 Task: Add White Granulated Sugar to the cart.
Action: Mouse moved to (290, 117)
Screenshot: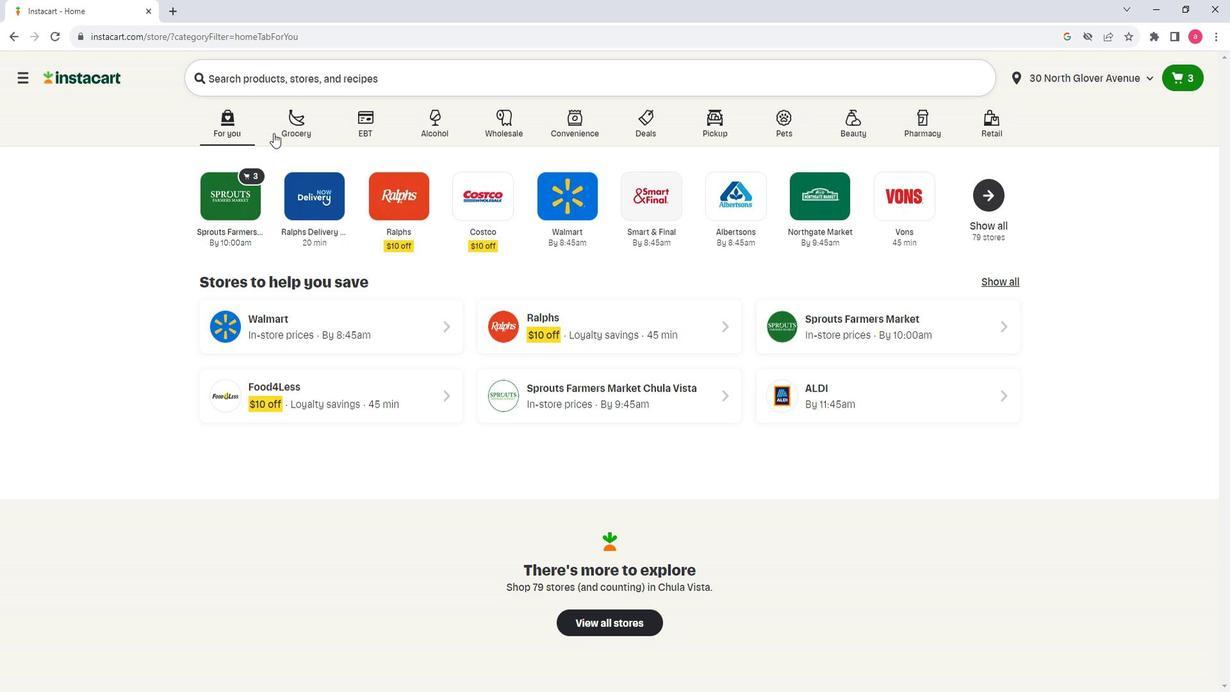 
Action: Mouse pressed left at (290, 117)
Screenshot: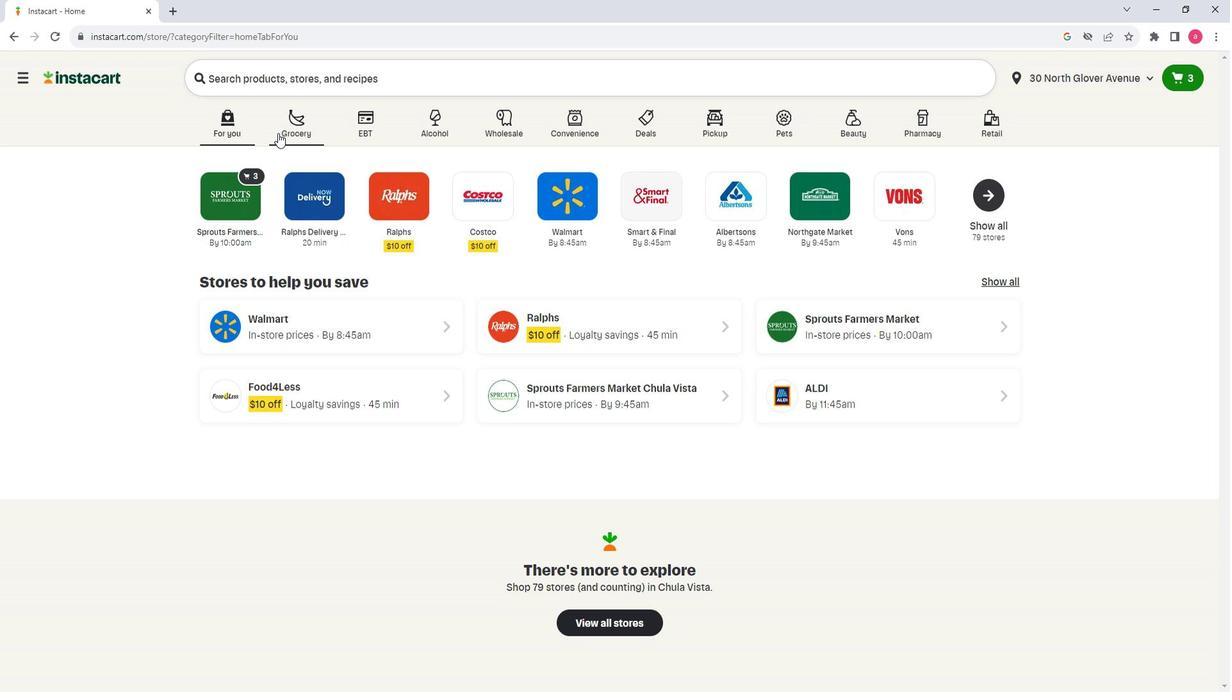 
Action: Mouse moved to (391, 365)
Screenshot: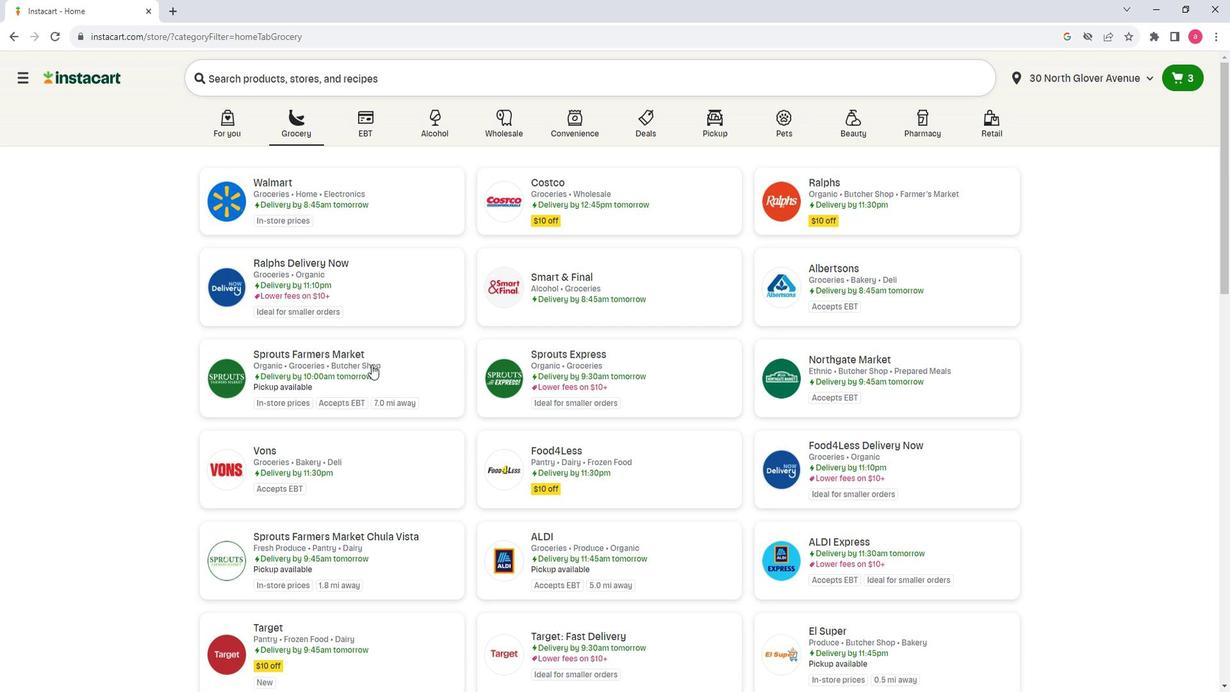 
Action: Mouse pressed left at (391, 365)
Screenshot: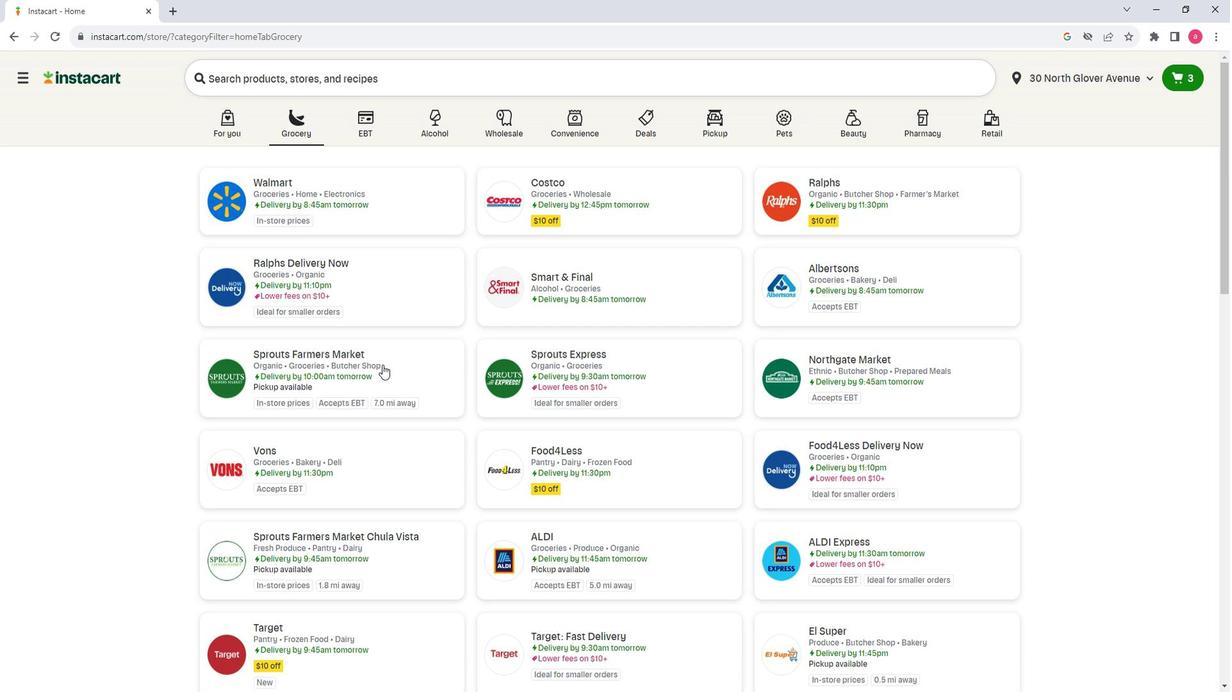 
Action: Mouse moved to (82, 352)
Screenshot: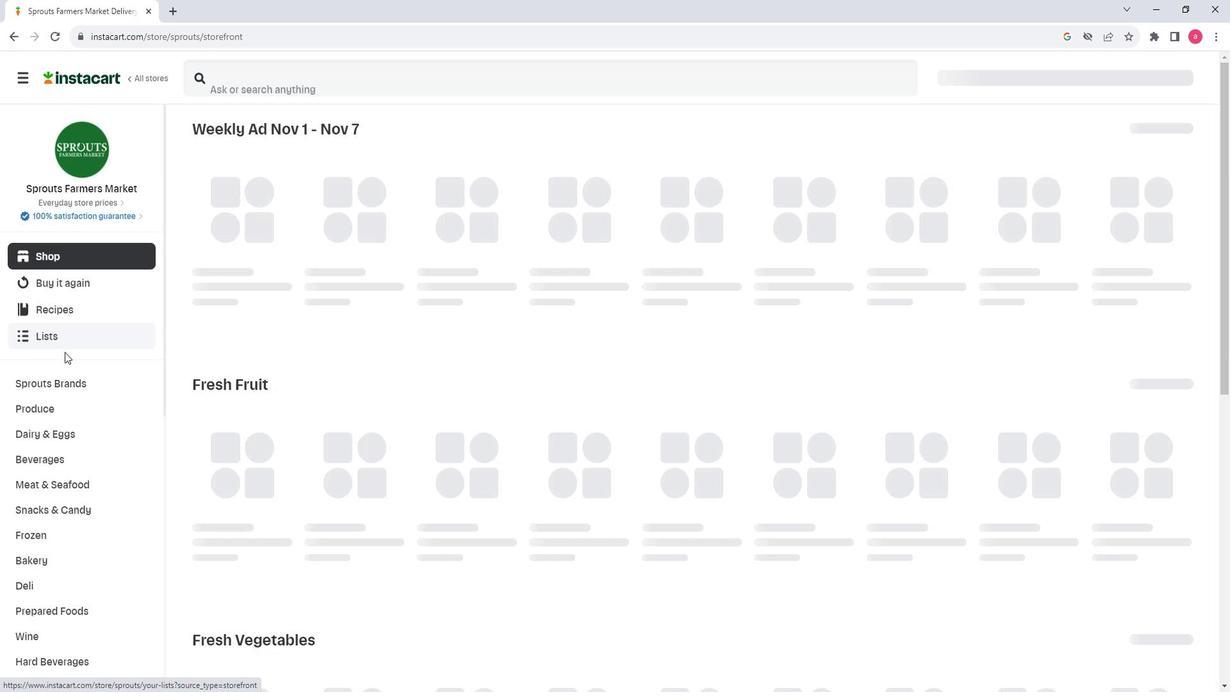 
Action: Mouse scrolled (82, 351) with delta (0, 0)
Screenshot: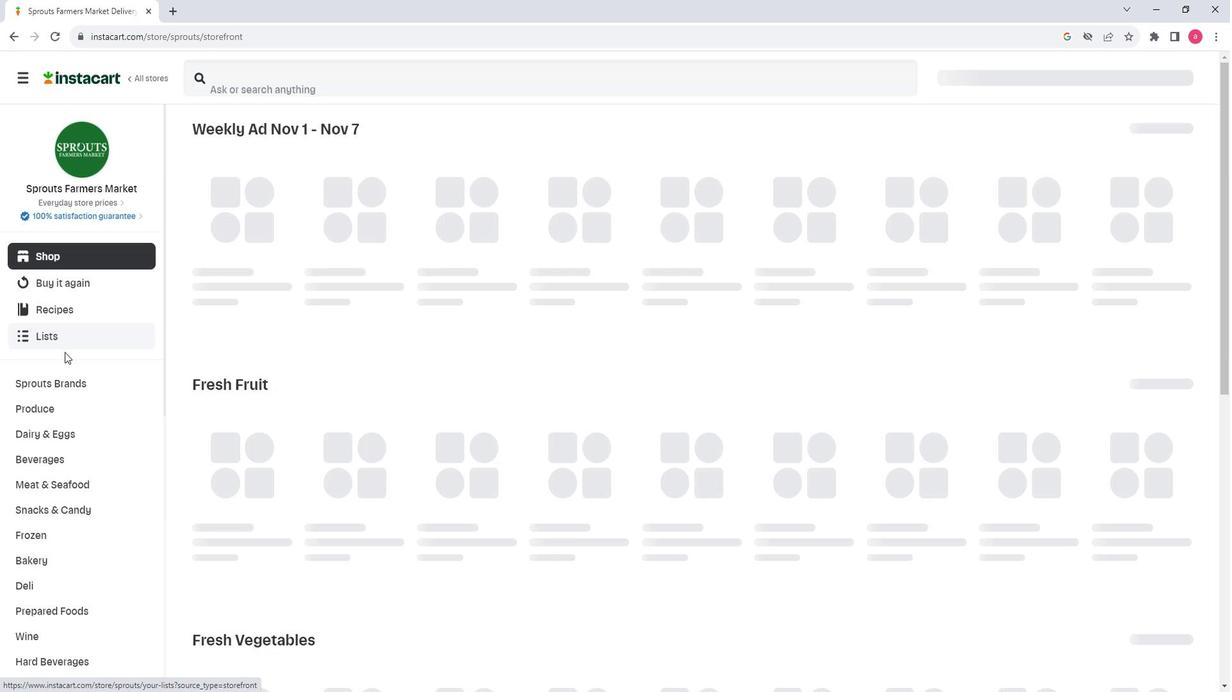 
Action: Mouse moved to (83, 353)
Screenshot: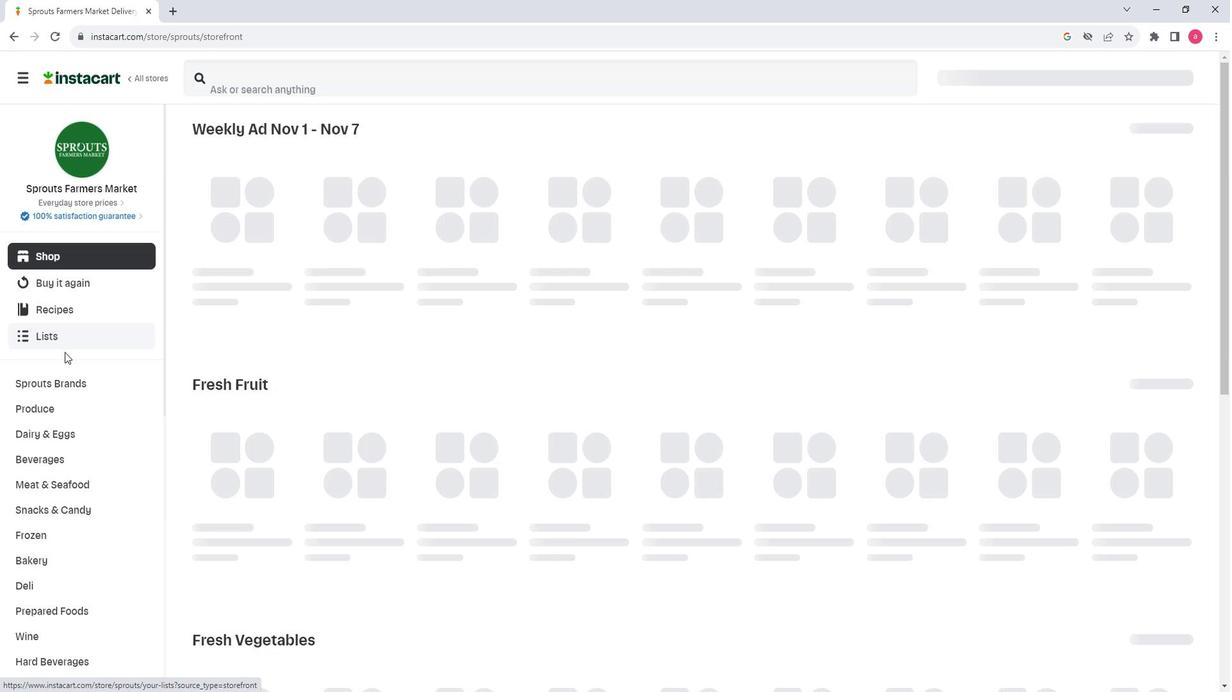 
Action: Mouse scrolled (83, 353) with delta (0, 0)
Screenshot: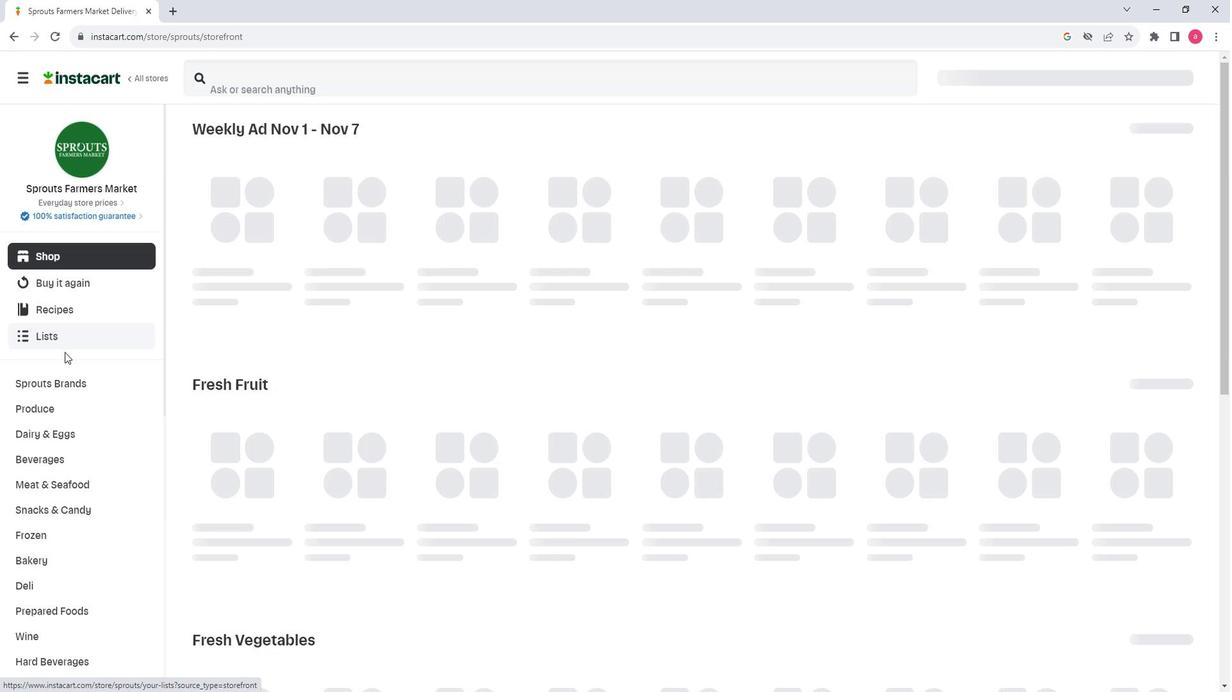 
Action: Mouse moved to (83, 356)
Screenshot: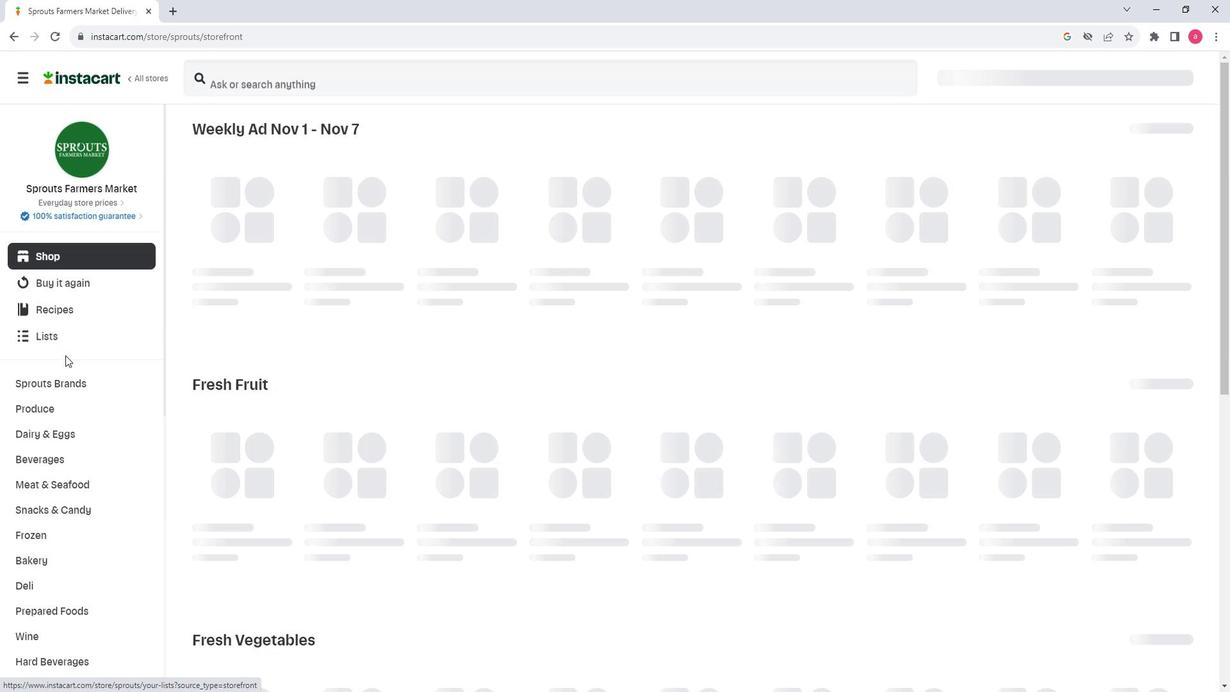 
Action: Mouse scrolled (83, 355) with delta (0, 0)
Screenshot: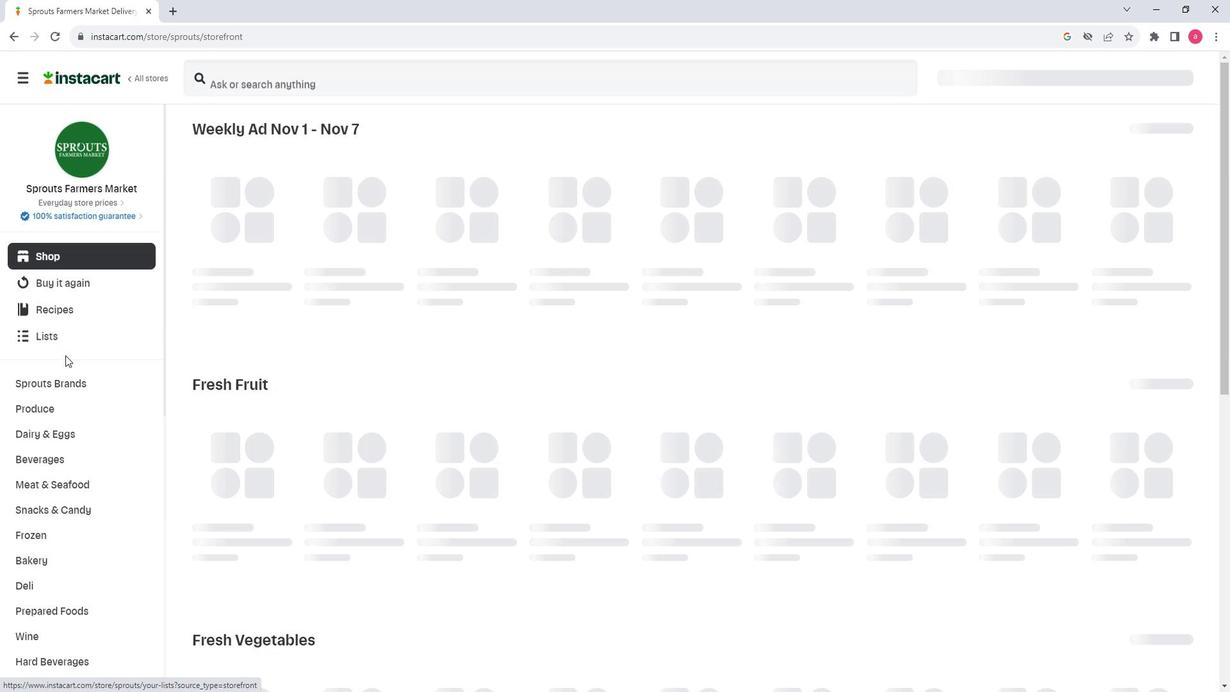 
Action: Mouse moved to (83, 357)
Screenshot: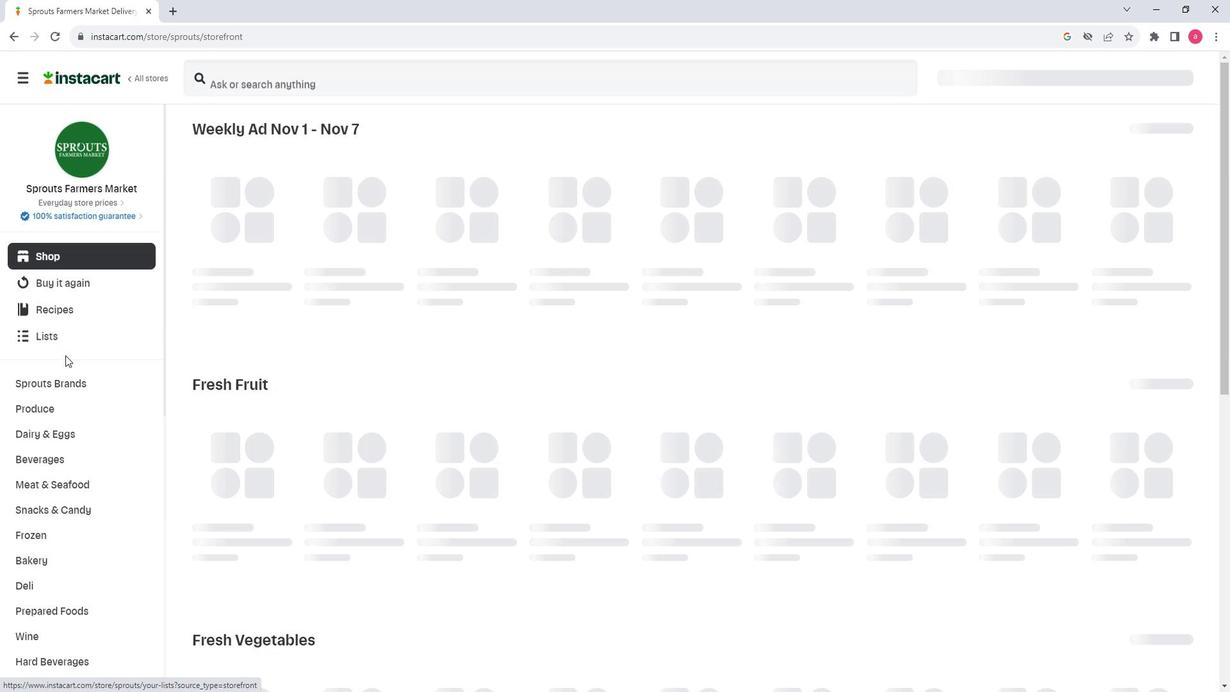 
Action: Mouse scrolled (83, 356) with delta (0, 0)
Screenshot: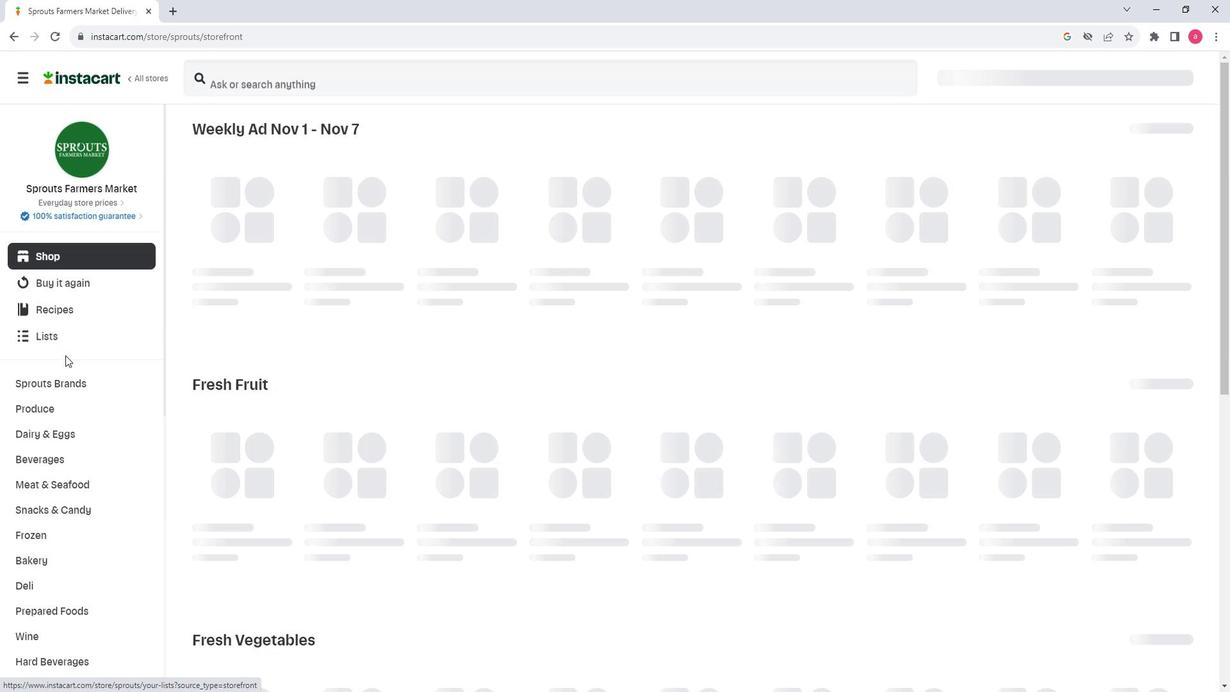 
Action: Mouse scrolled (83, 356) with delta (0, 0)
Screenshot: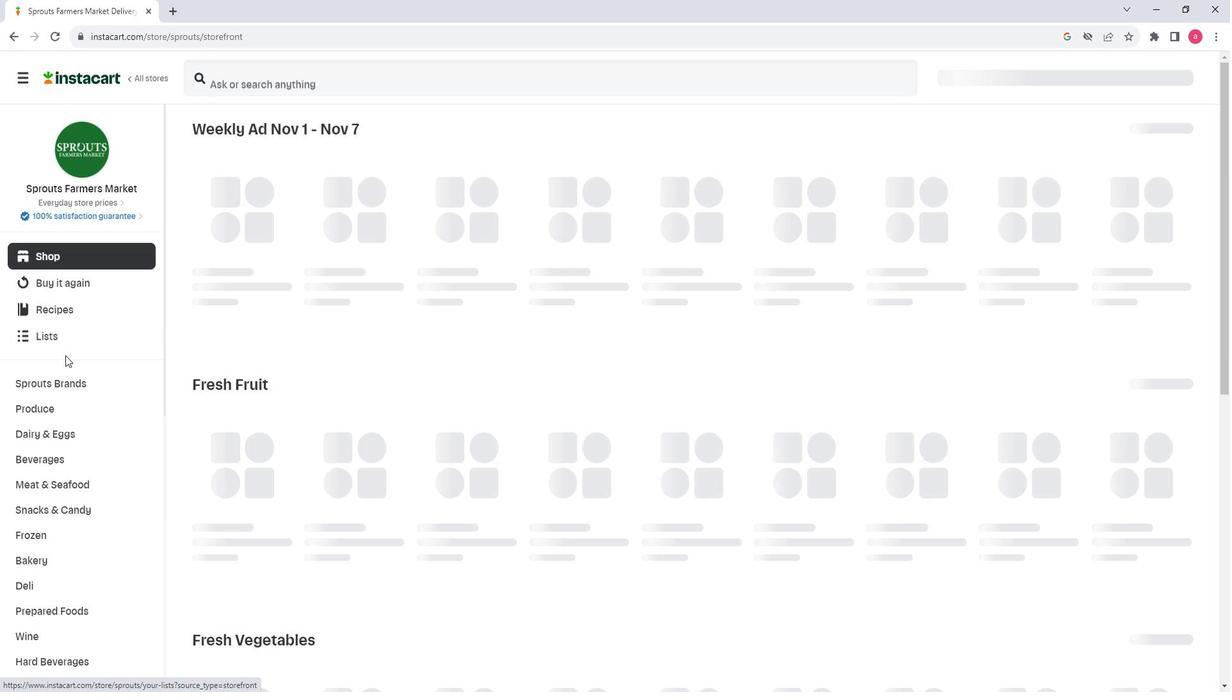 
Action: Mouse moved to (128, 516)
Screenshot: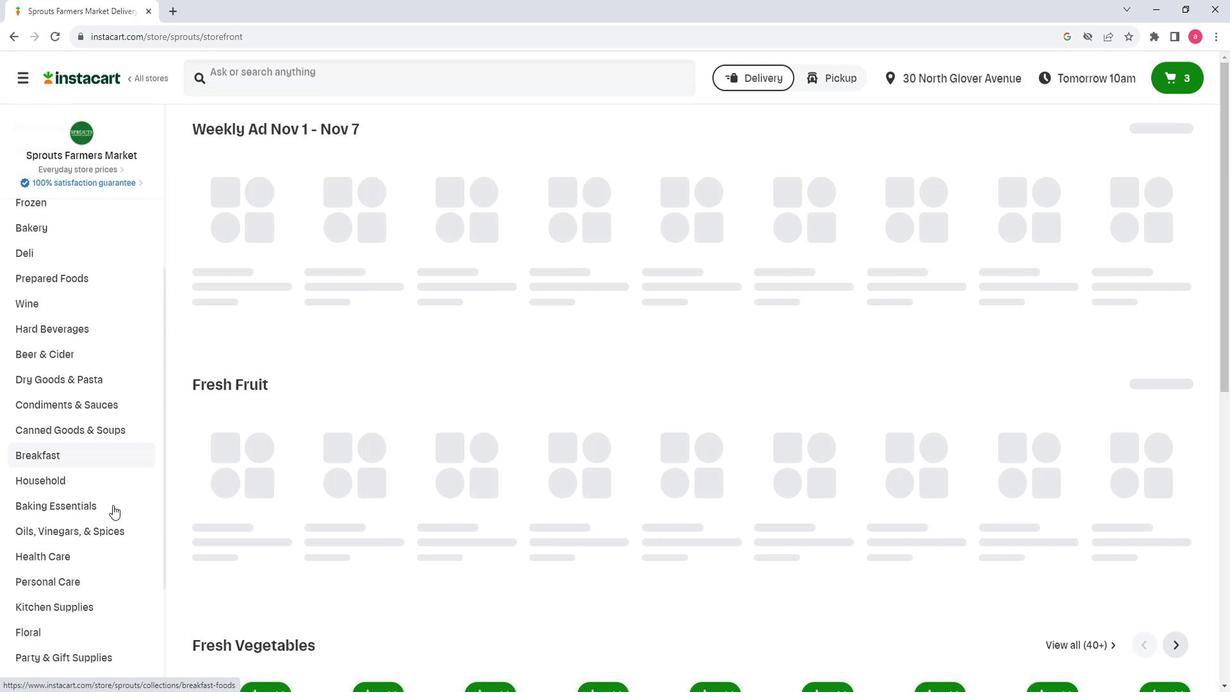 
Action: Mouse pressed left at (128, 516)
Screenshot: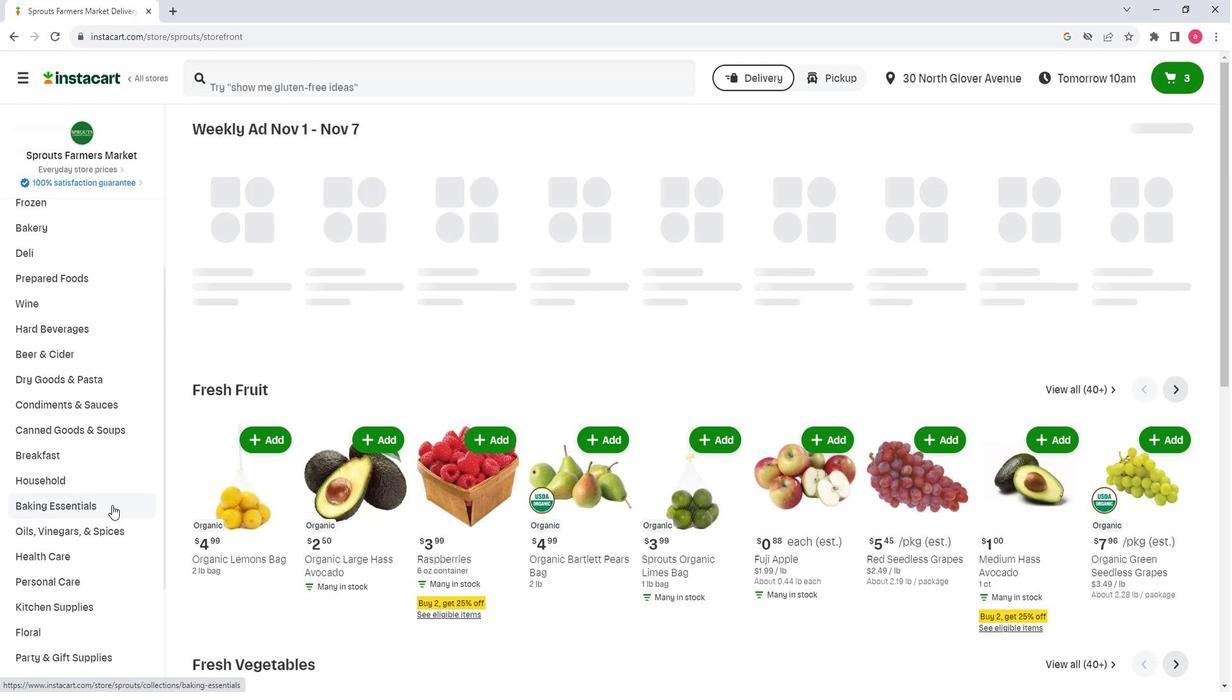 
Action: Mouse moved to (1190, 153)
Screenshot: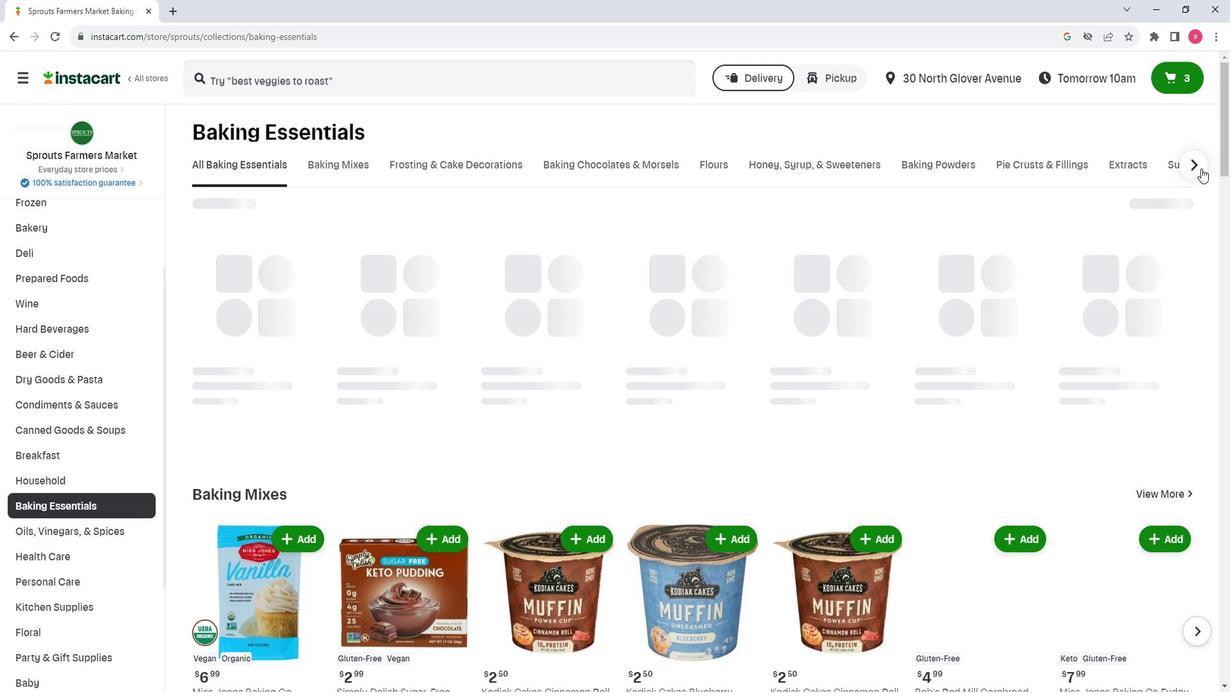 
Action: Mouse pressed left at (1190, 153)
Screenshot: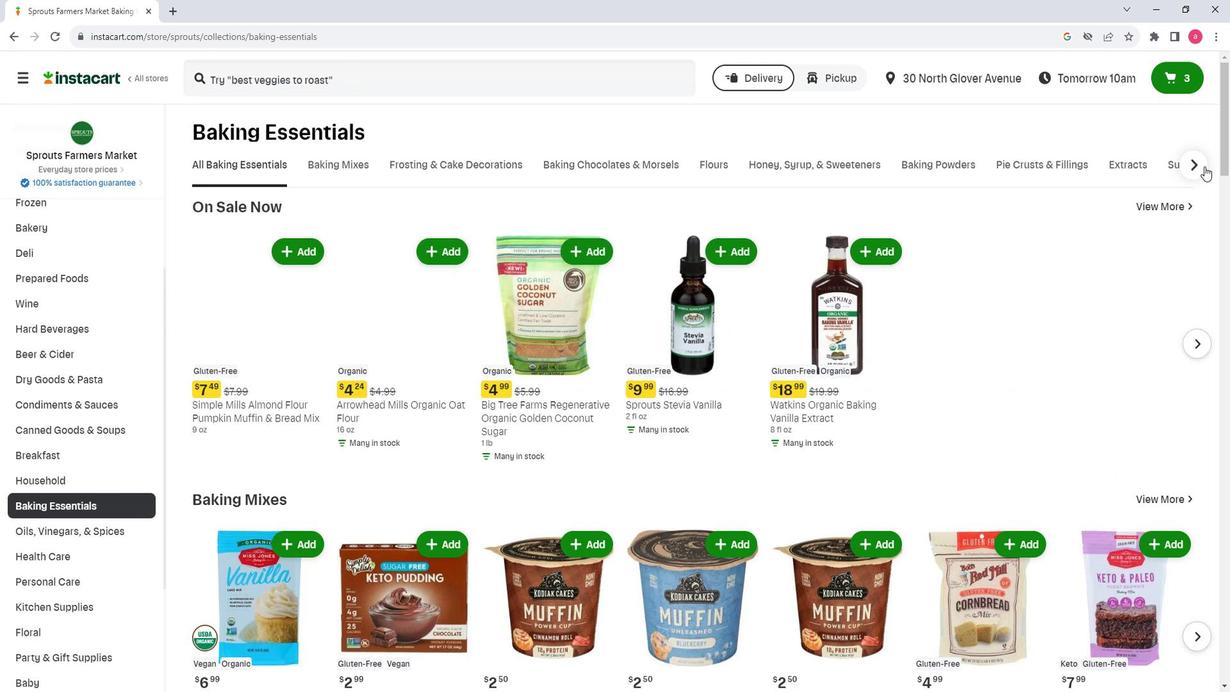 
Action: Mouse moved to (851, 152)
Screenshot: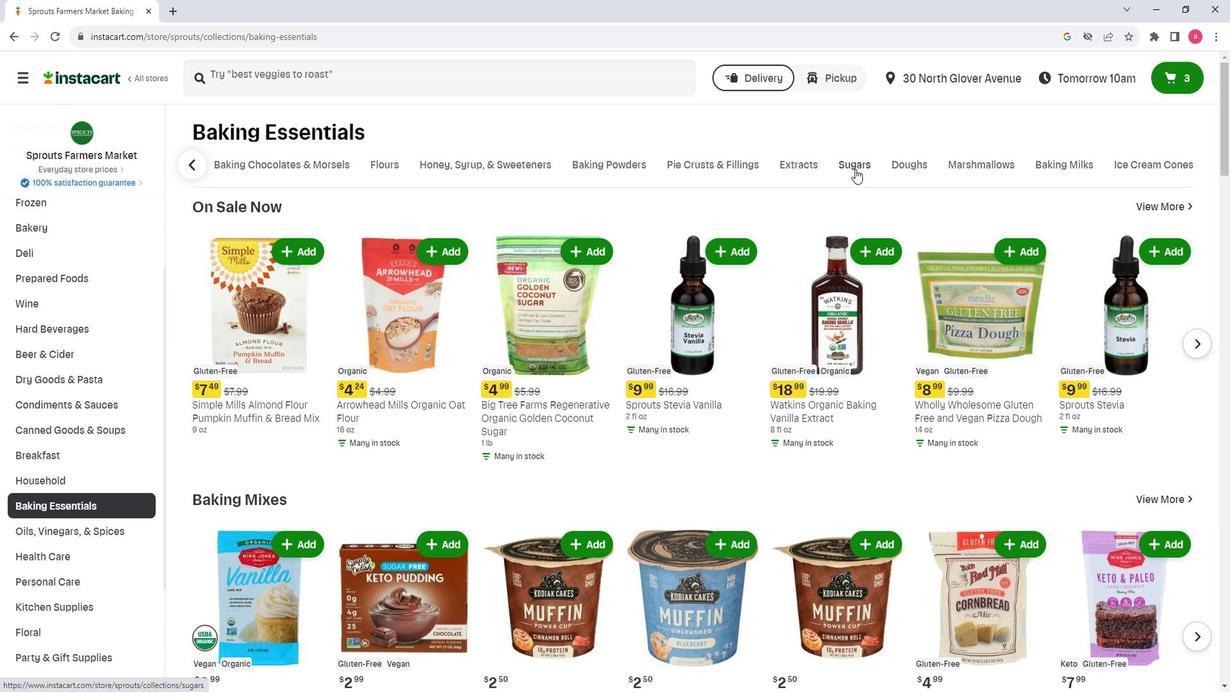 
Action: Mouse pressed left at (851, 152)
Screenshot: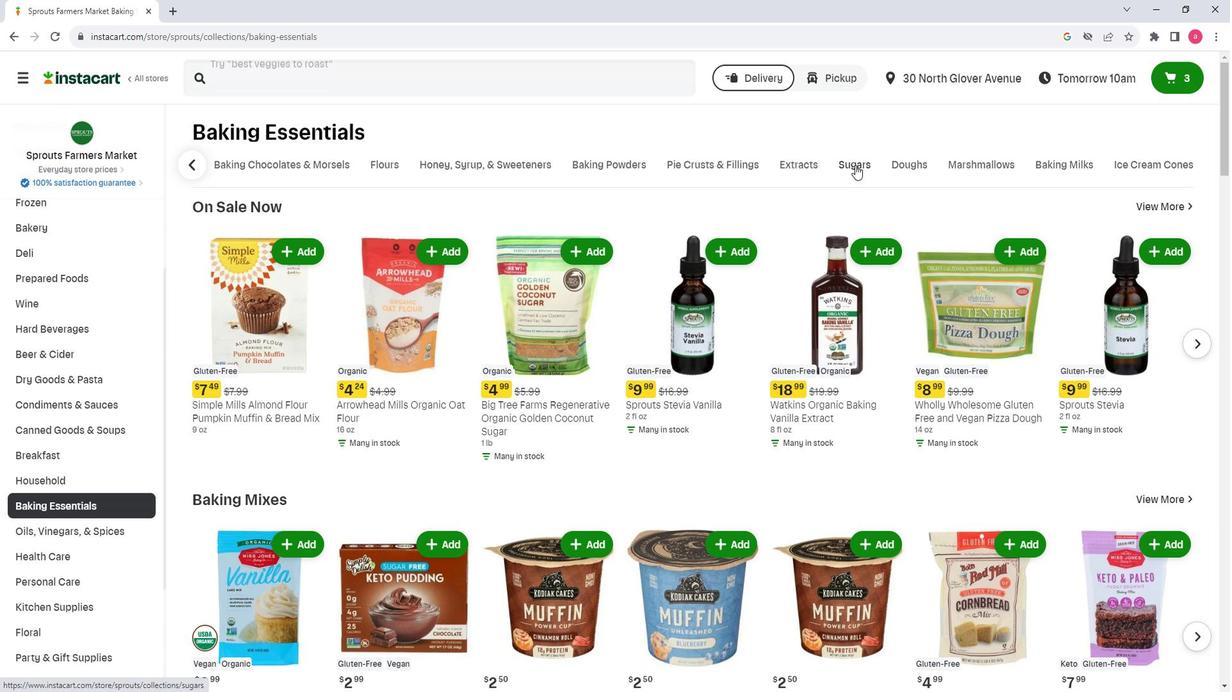 
Action: Mouse moved to (301, 215)
Screenshot: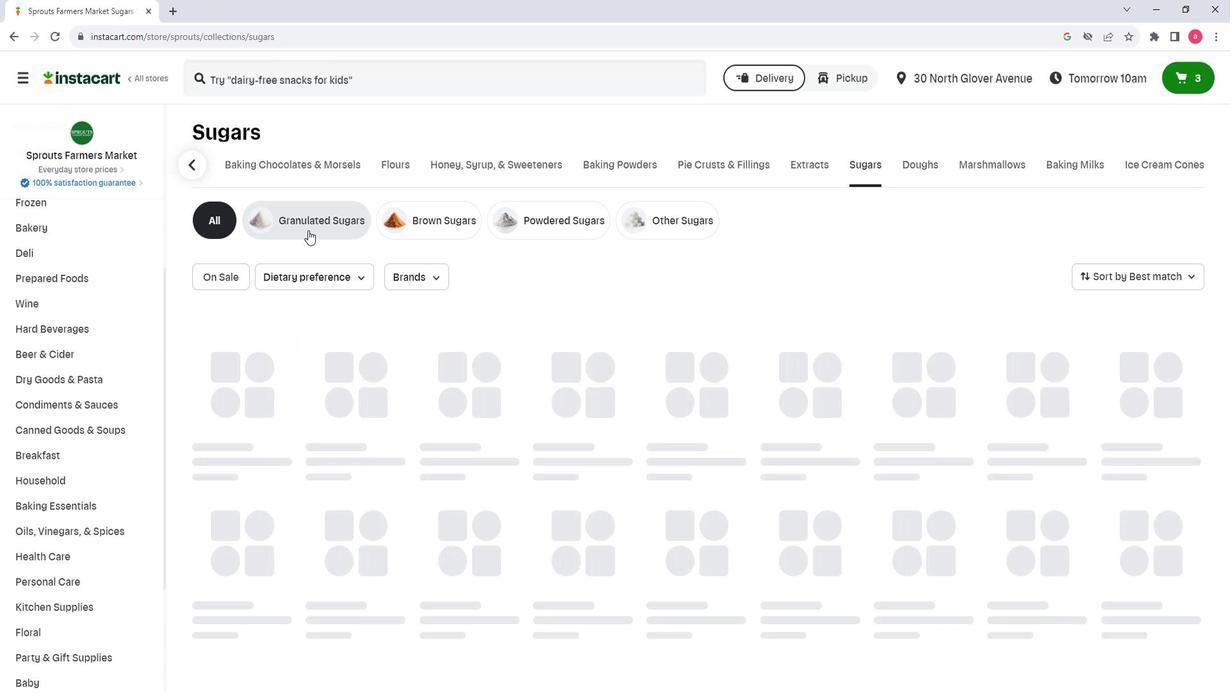 
Action: Mouse pressed left at (301, 215)
Screenshot: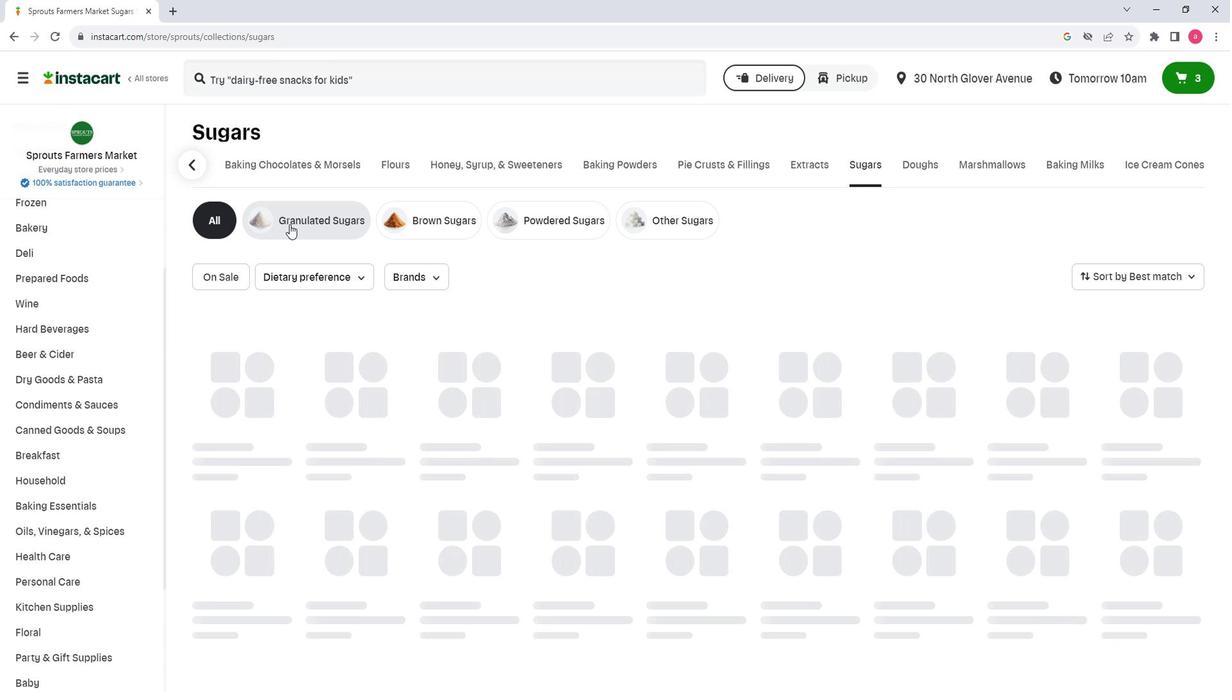 
Action: Mouse moved to (321, 60)
Screenshot: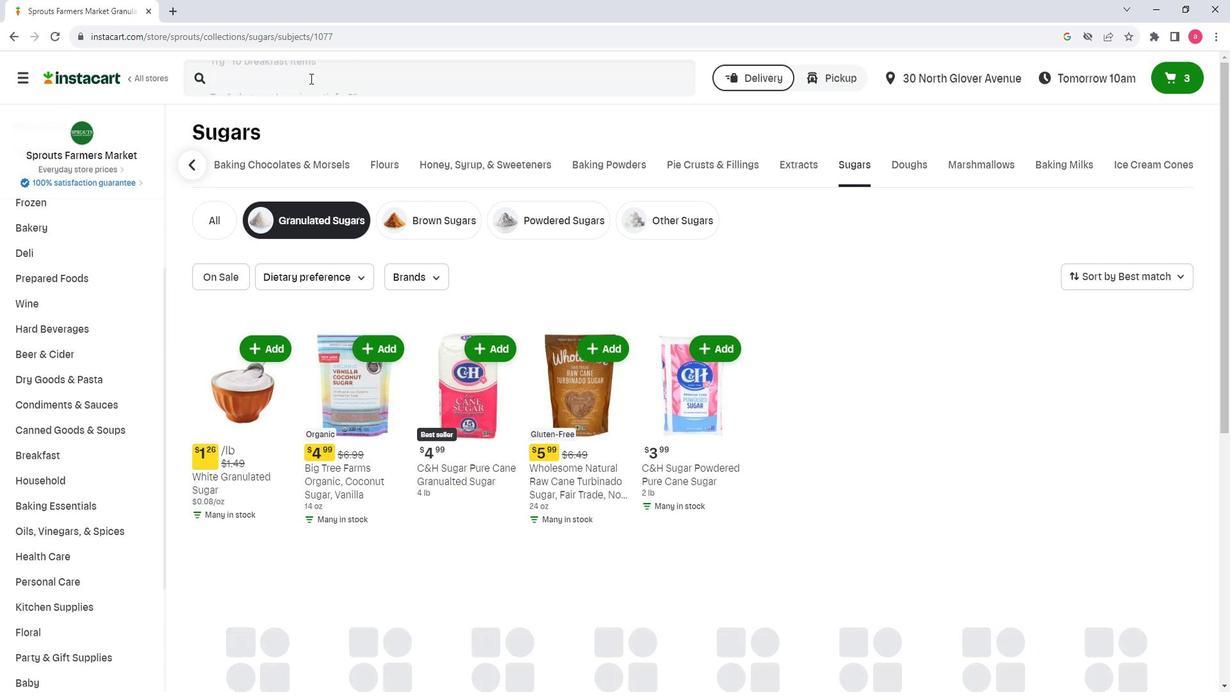 
Action: Mouse pressed left at (321, 60)
Screenshot: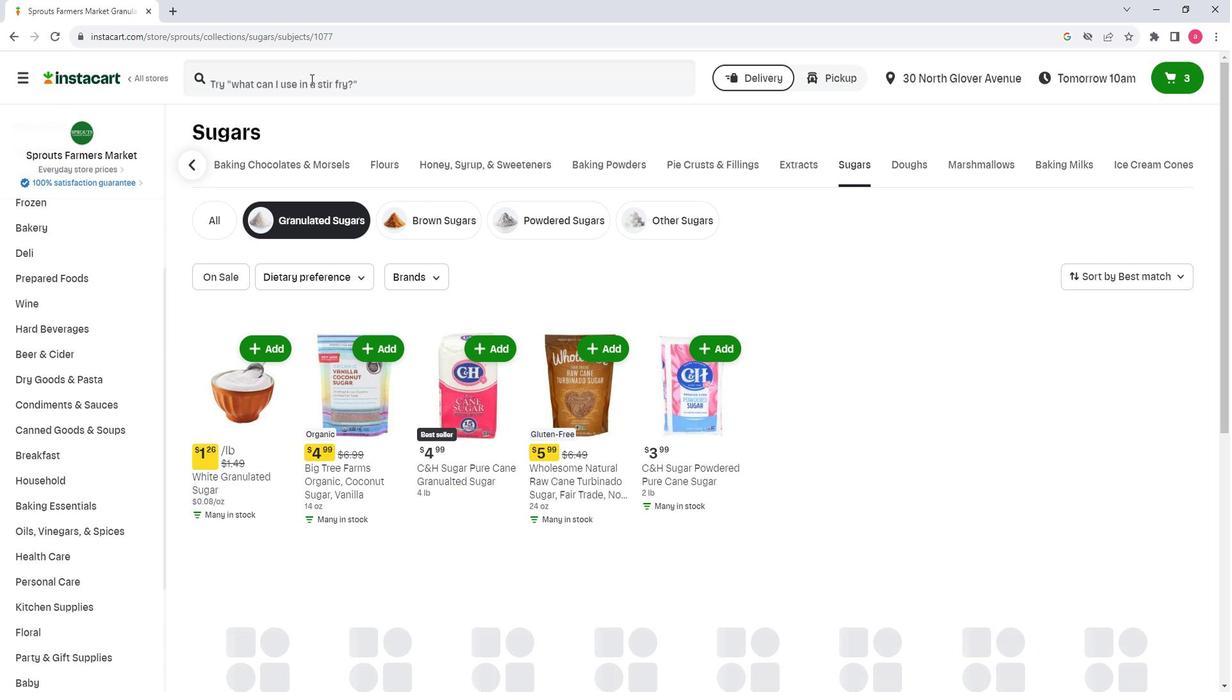 
Action: Key pressed <Key.shift>Whitwe<Key.backspace><Key.backspace>e<Key.space><Key.shift><Key.shift><Key.shift><Key.shift><Key.shift><Key.shift><Key.shift><Key.shift><Key.shift><Key.shift><Key.shift><Key.shift><Key.shift><Key.shift><Key.shift><Key.shift>Granulated<Key.space><Key.shift>Sugar<Key.enter>
Screenshot: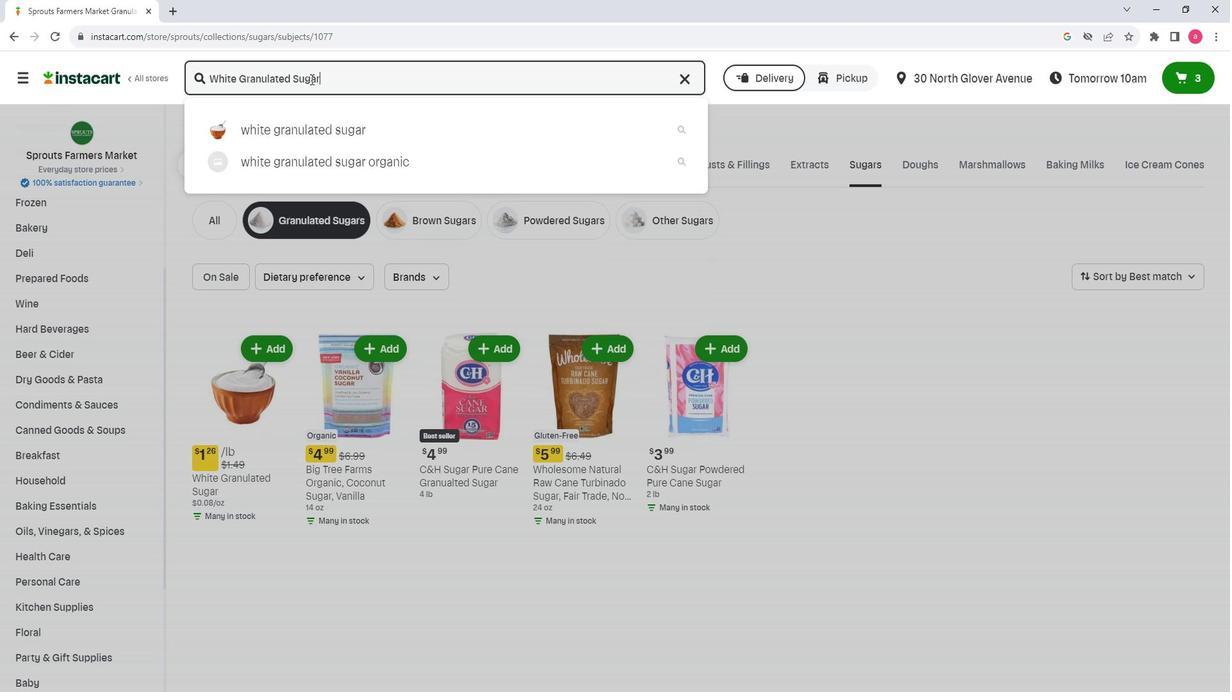
Action: Mouse moved to (731, 173)
Screenshot: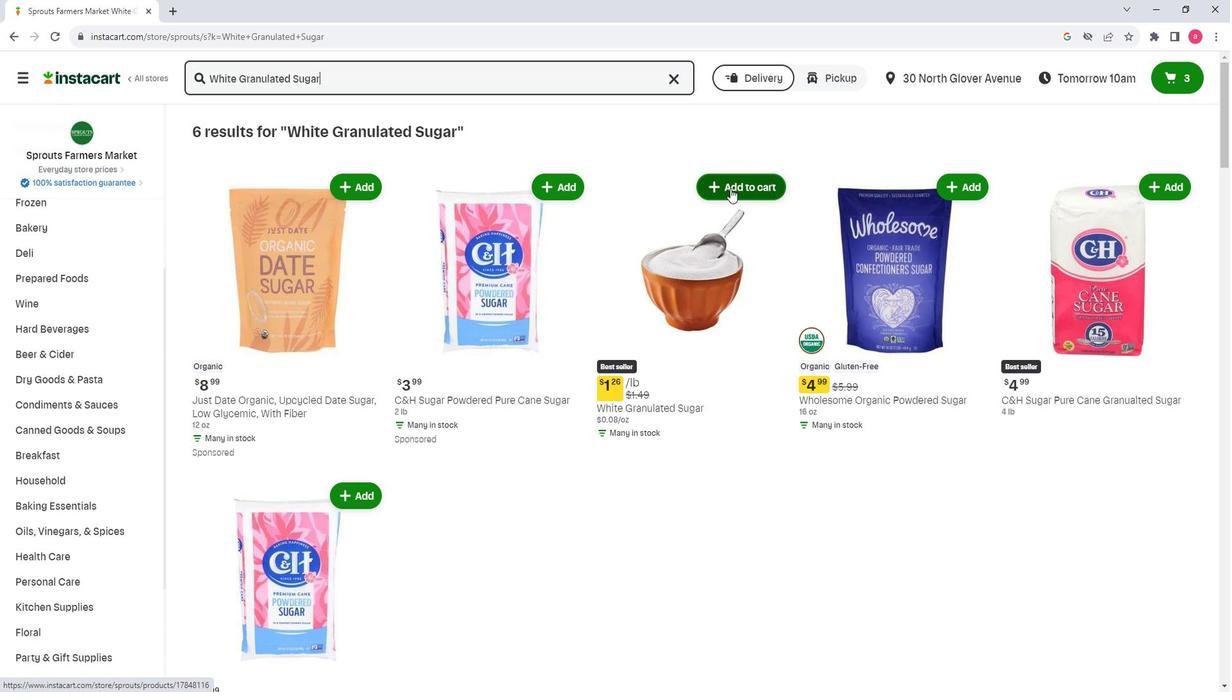 
Action: Mouse pressed left at (731, 173)
Screenshot: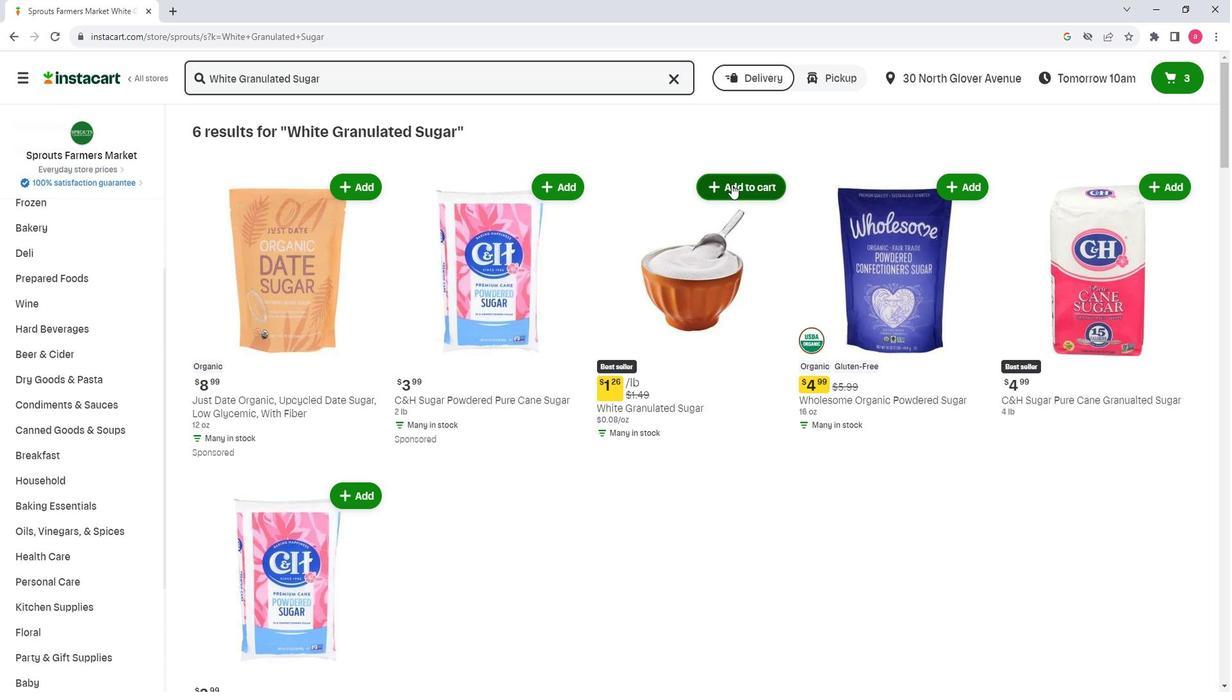 
Action: Mouse moved to (727, 275)
Screenshot: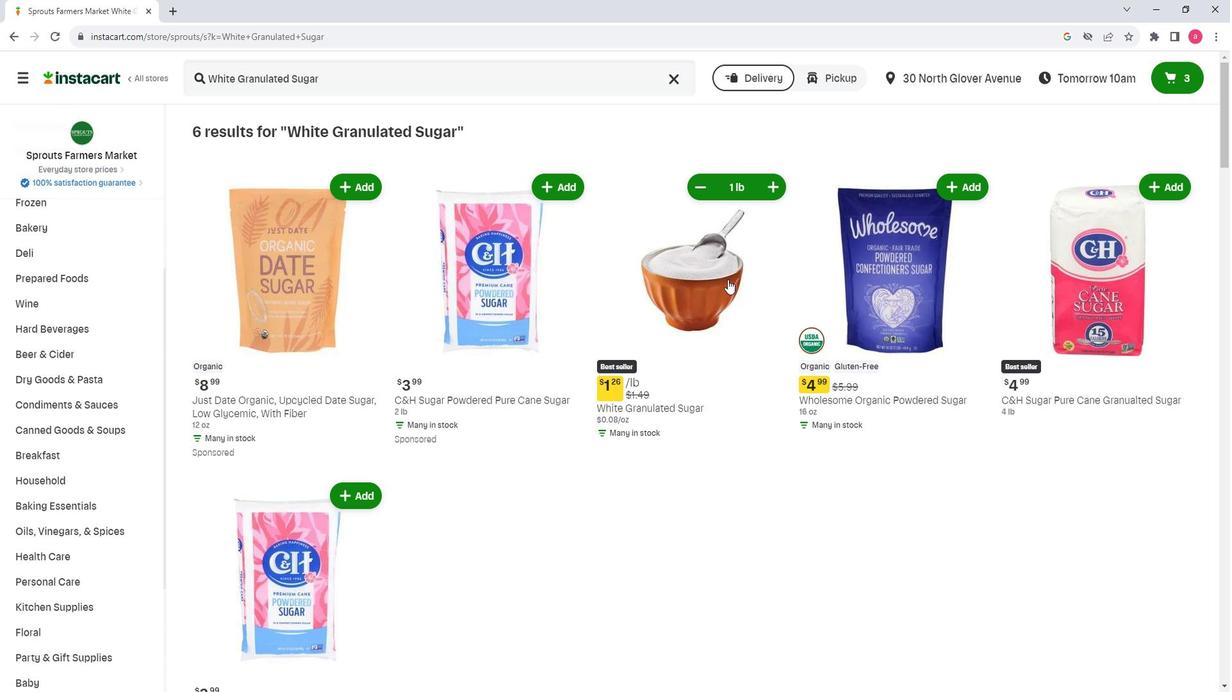 
